 Task: Check the data of all home types with price drops in the last 1 year.
Action: Mouse moved to (627, 59)
Screenshot: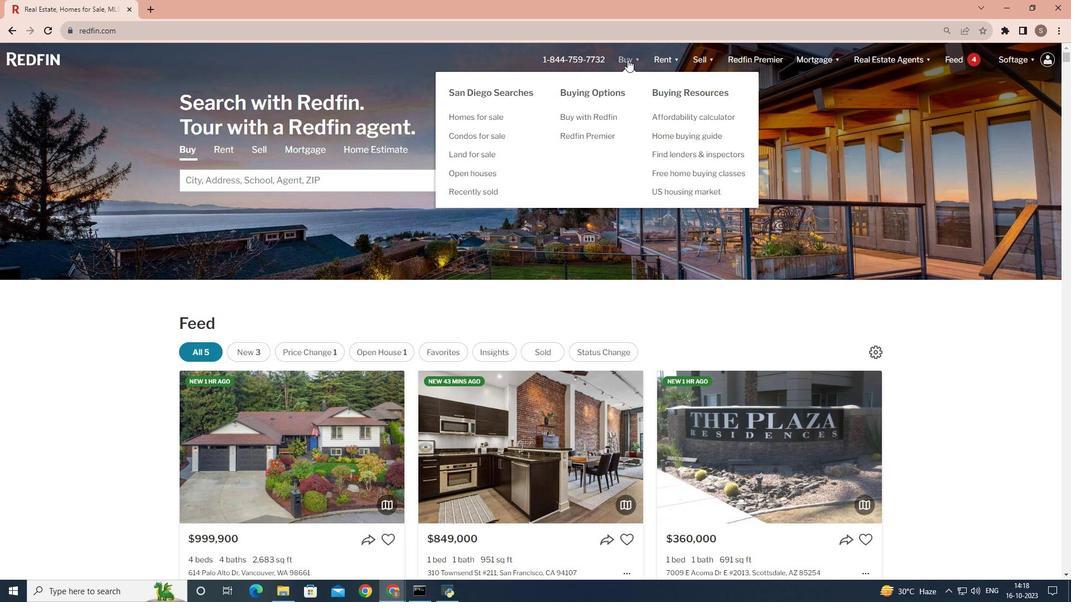 
Action: Mouse pressed left at (627, 59)
Screenshot: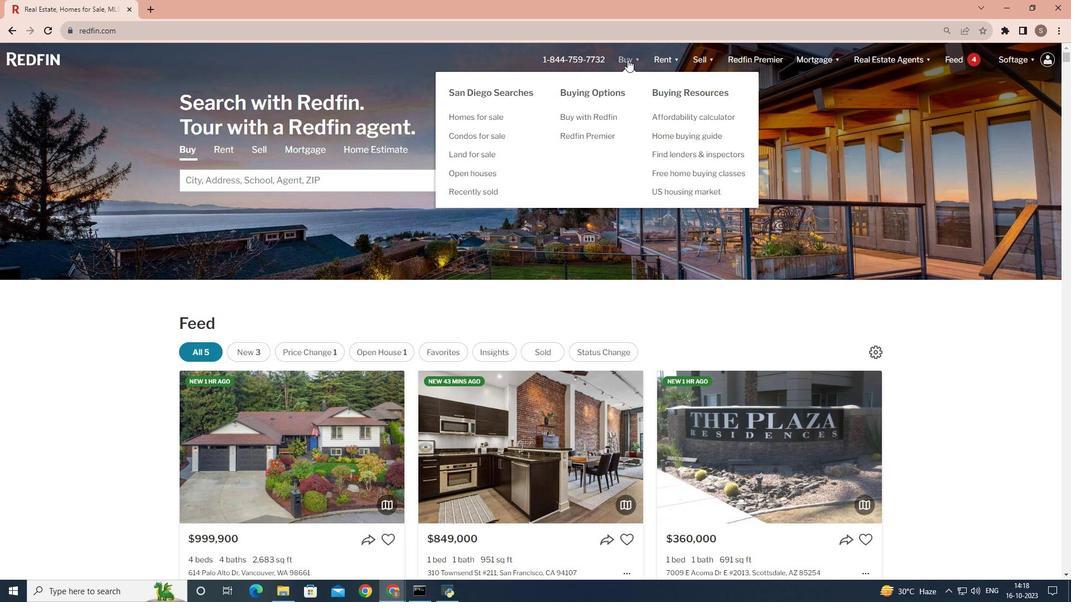 
Action: Mouse moved to (290, 229)
Screenshot: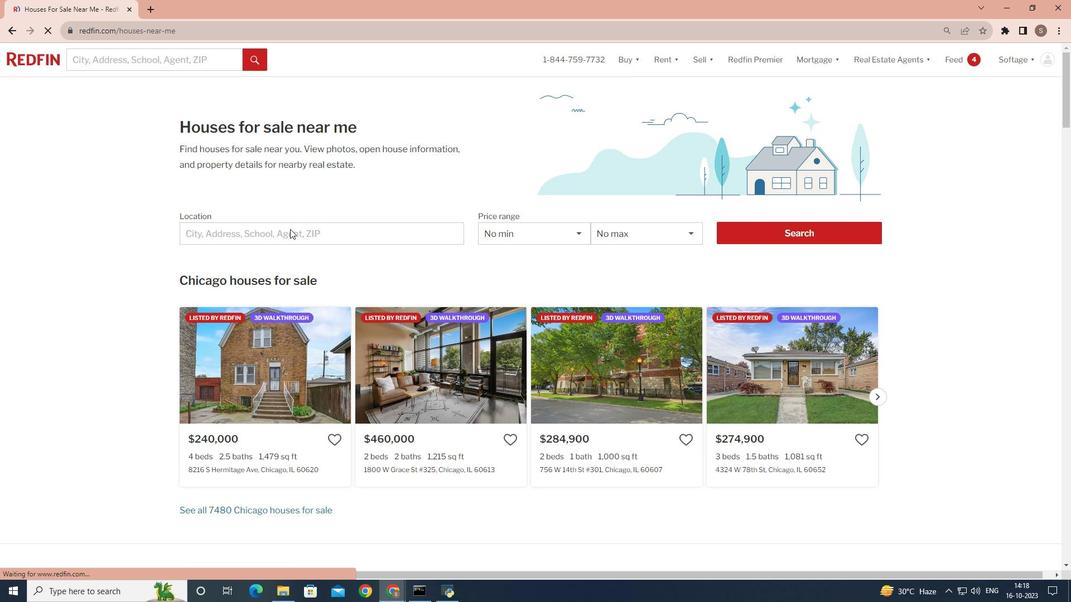 
Action: Mouse pressed left at (290, 229)
Screenshot: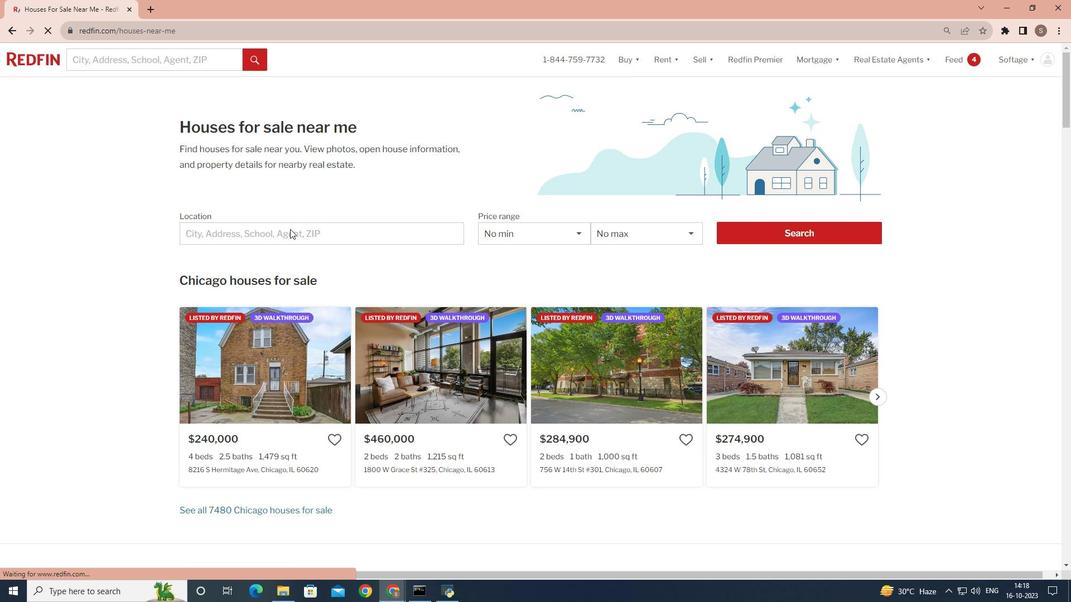 
Action: Mouse moved to (222, 232)
Screenshot: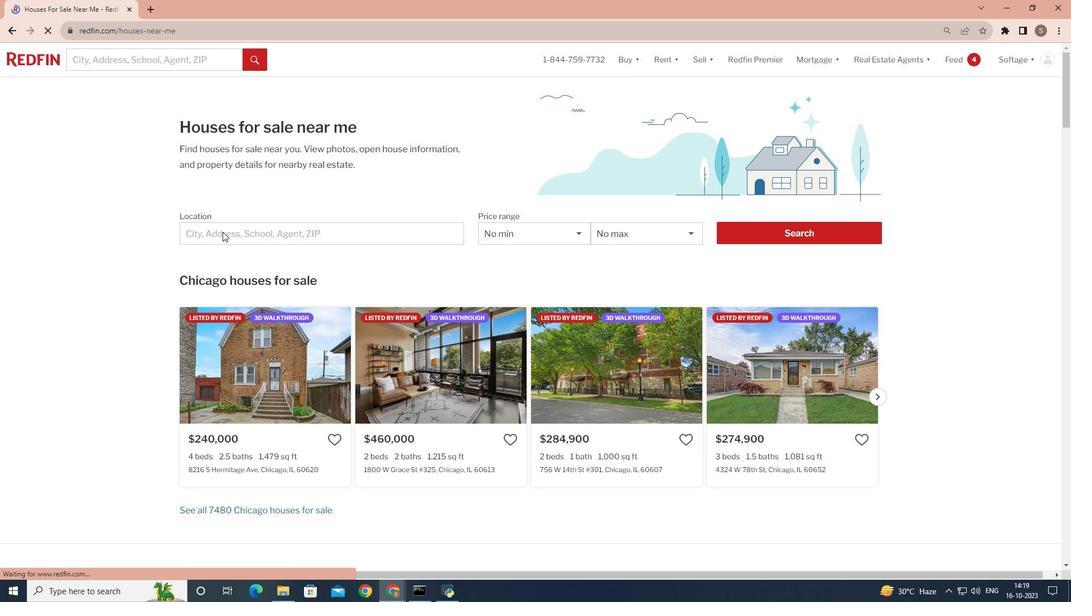 
Action: Mouse pressed left at (222, 232)
Screenshot: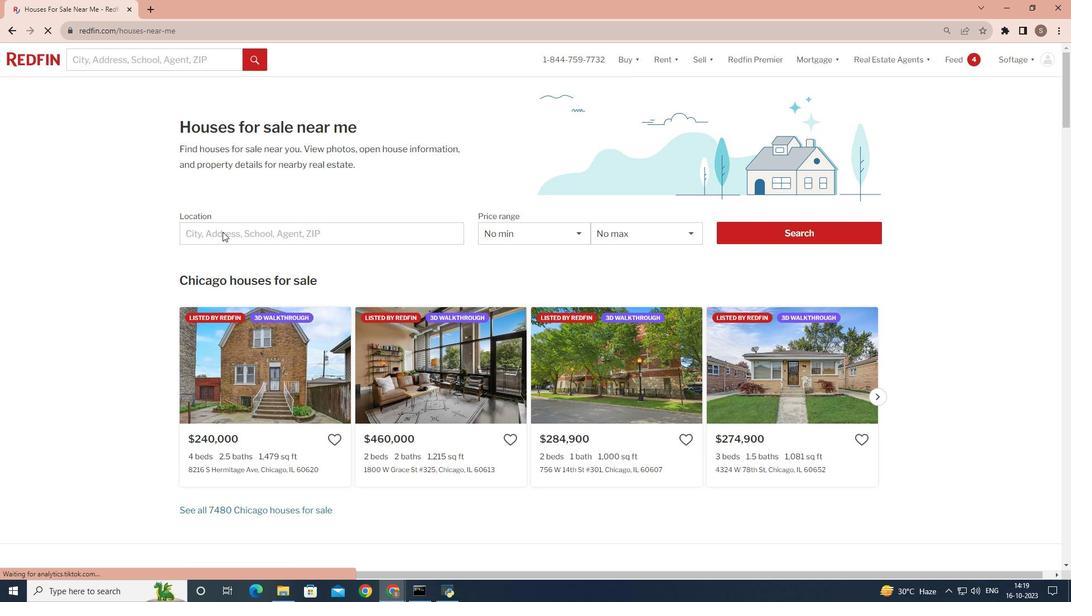 
Action: Mouse pressed left at (222, 232)
Screenshot: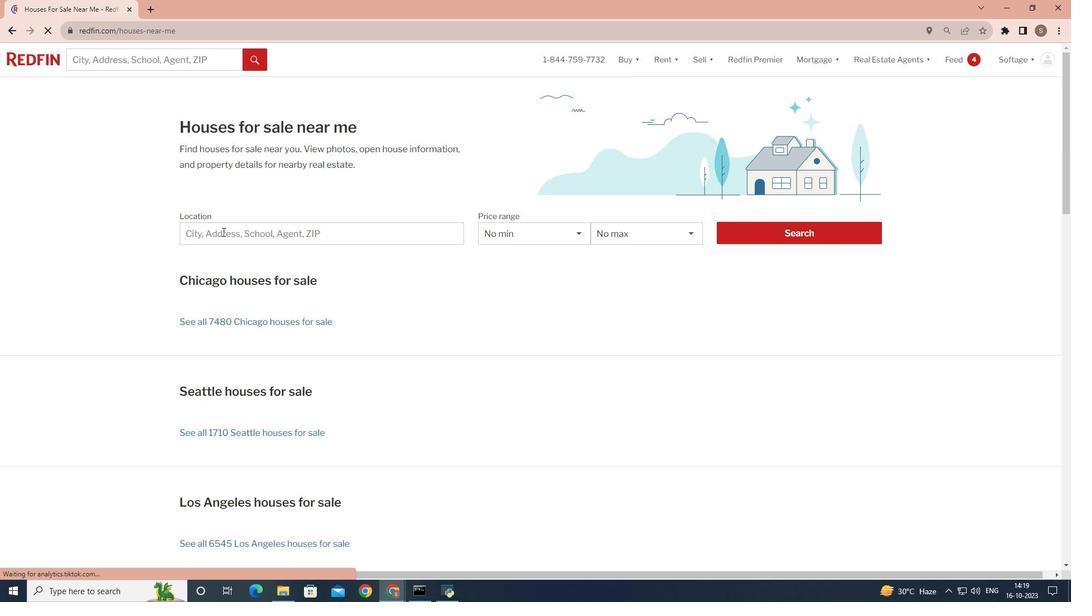 
Action: Key pressed <Key.shift><Key.shift><Key.shift><Key.shift><Key.shift>San<Key.space><Key.shift>Diego
Screenshot: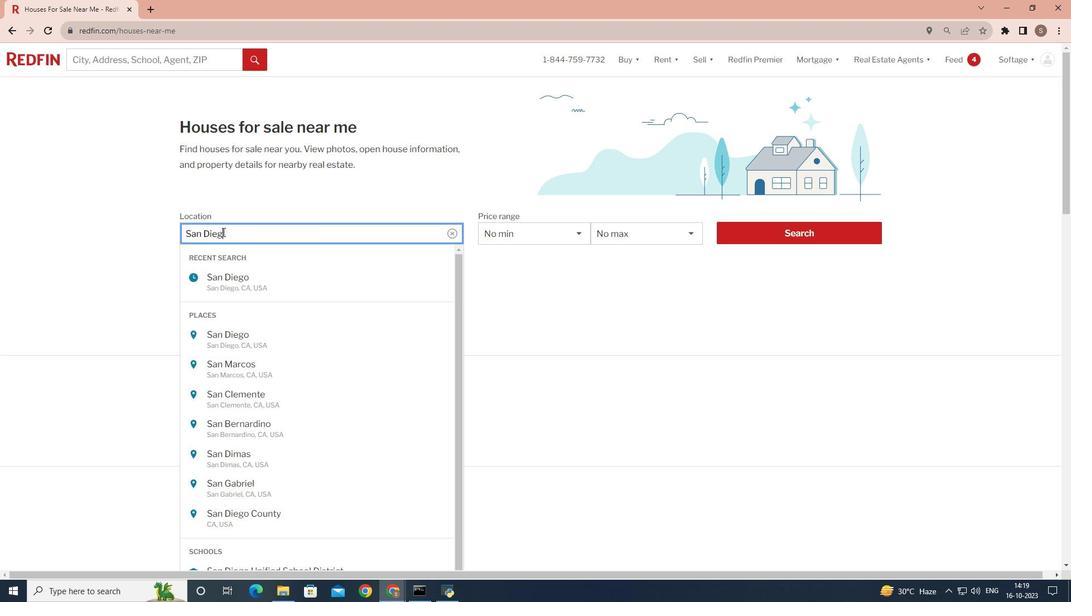 
Action: Mouse moved to (735, 236)
Screenshot: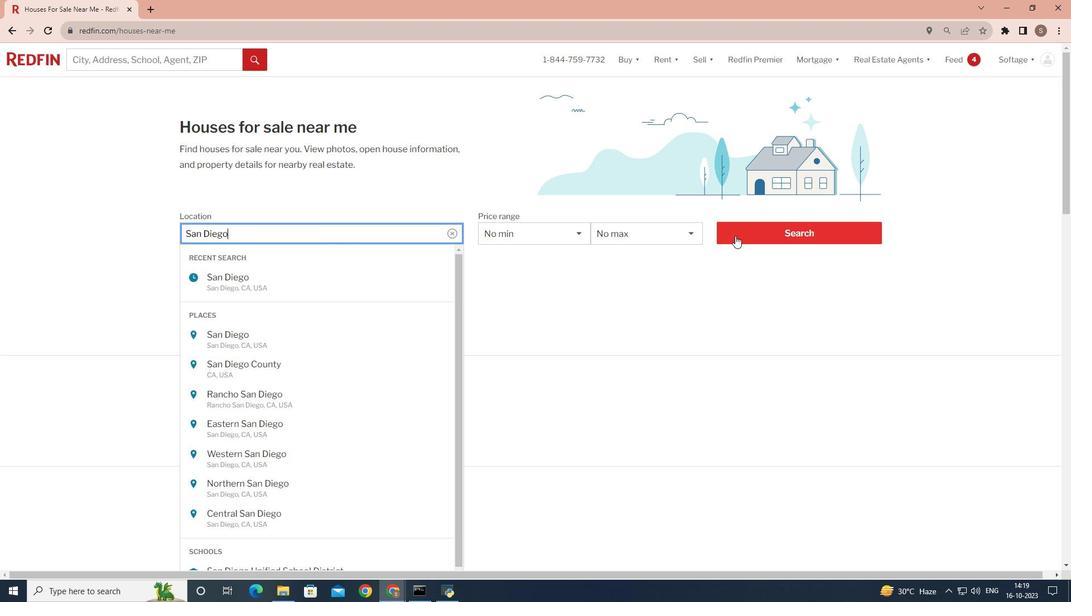 
Action: Mouse pressed left at (735, 236)
Screenshot: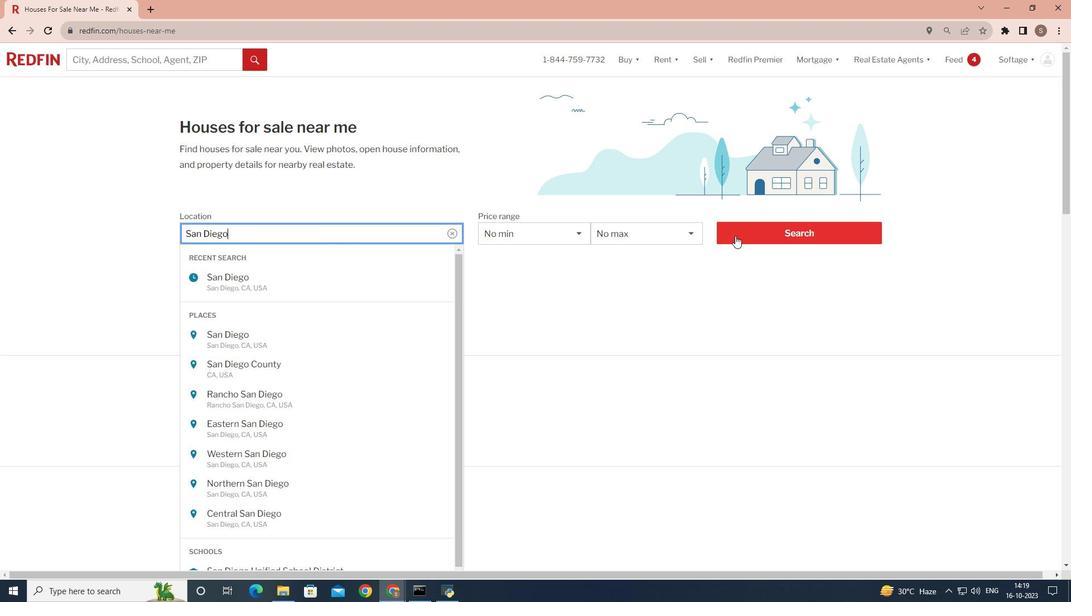 
Action: Mouse moved to (732, 237)
Screenshot: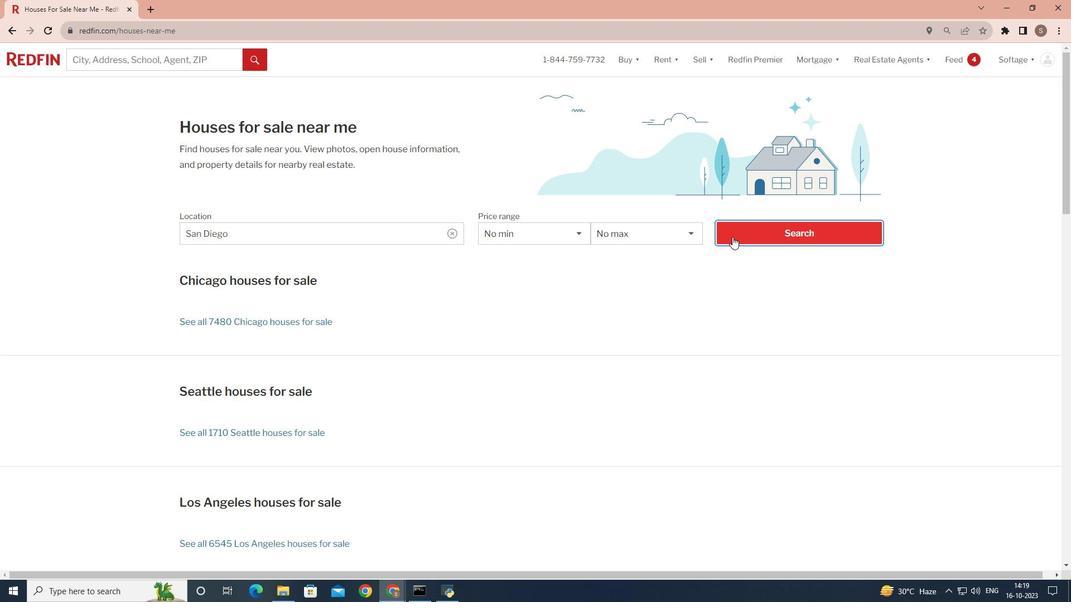 
Action: Mouse pressed left at (732, 237)
Screenshot: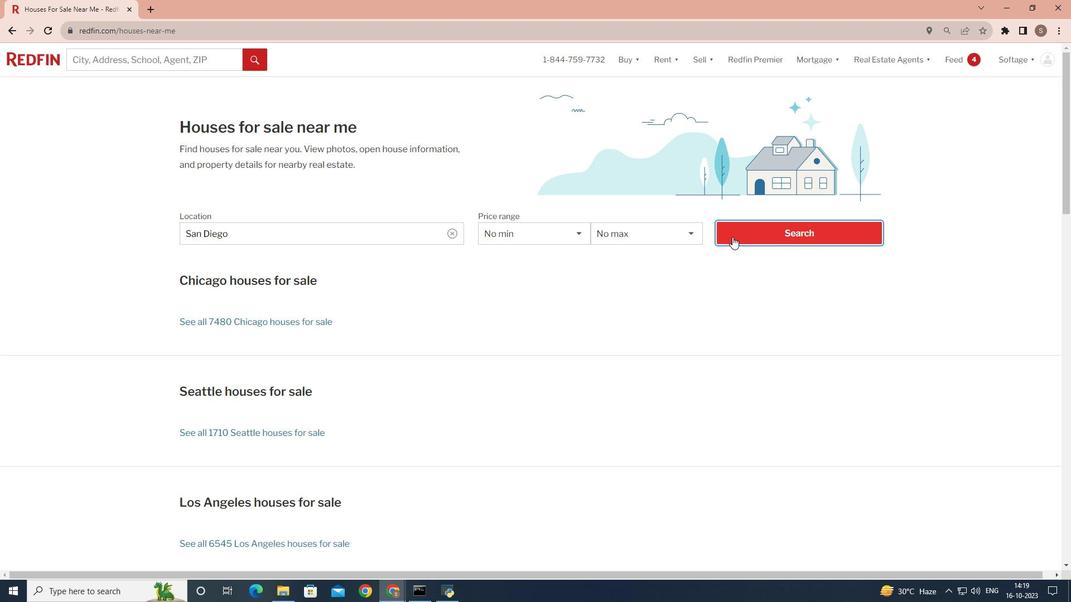 
Action: Mouse moved to (928, 96)
Screenshot: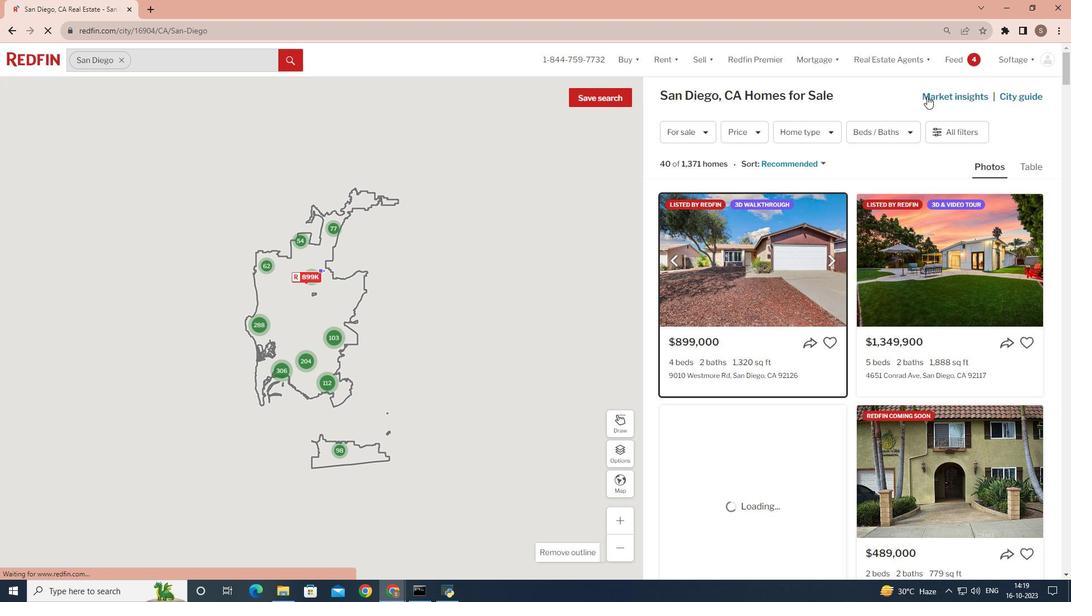 
Action: Mouse pressed left at (928, 96)
Screenshot: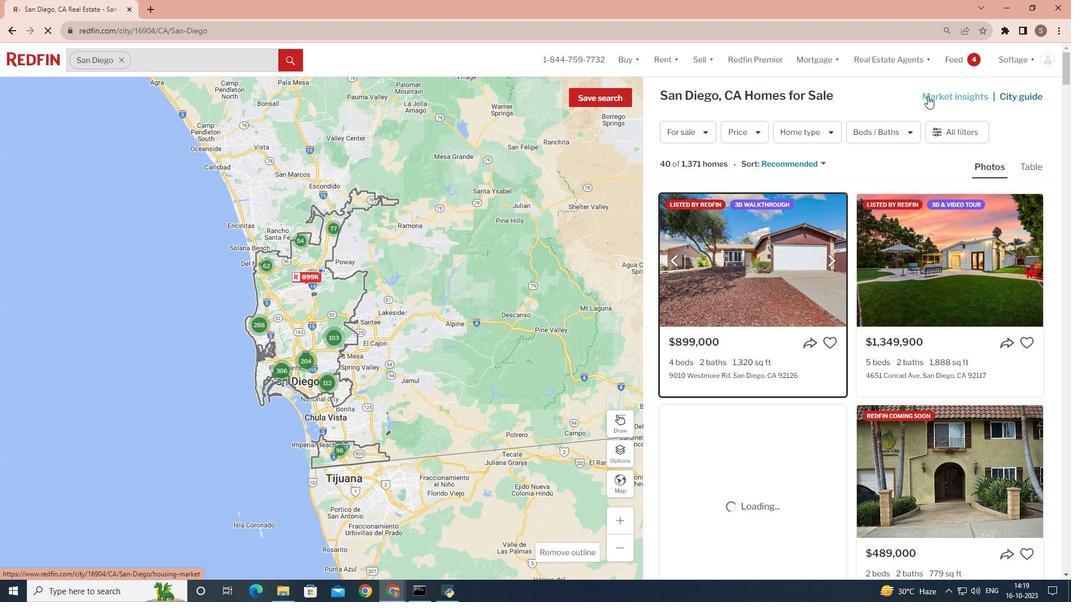 
Action: Mouse moved to (251, 186)
Screenshot: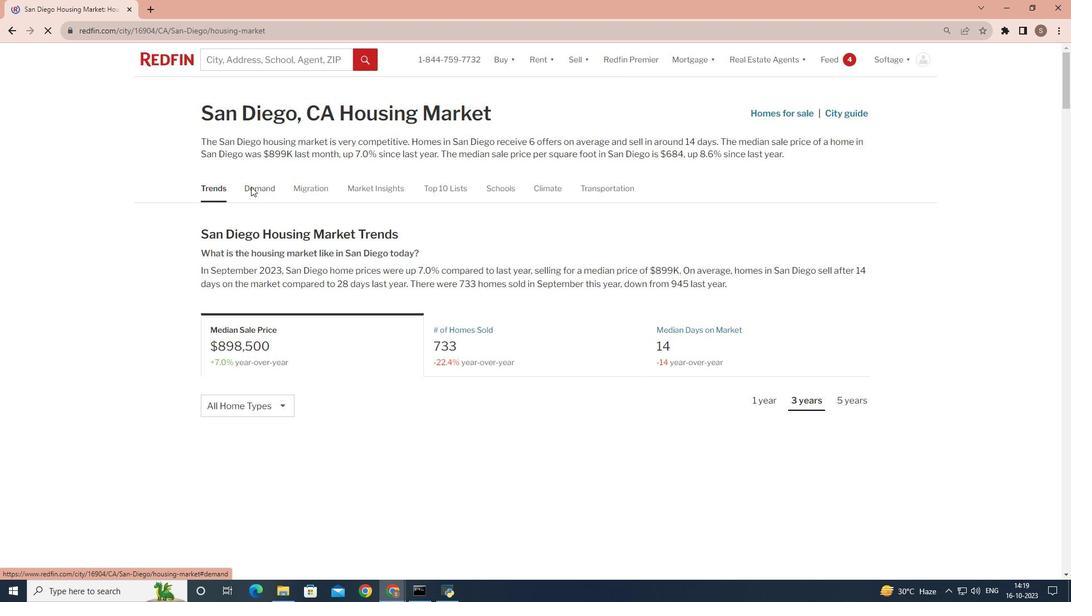
Action: Mouse pressed left at (251, 186)
Screenshot: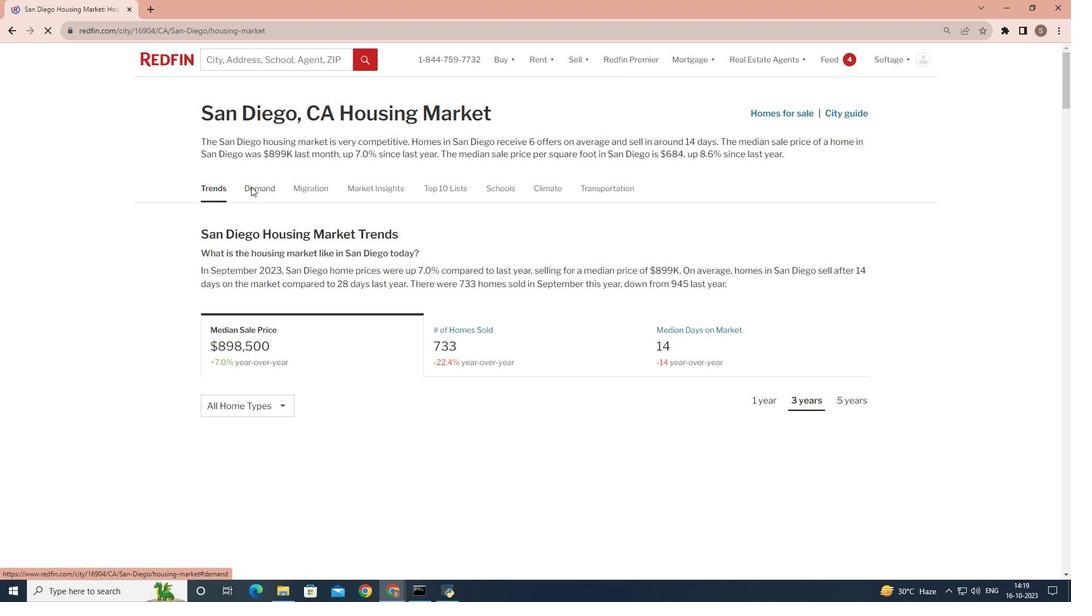 
Action: Mouse moved to (721, 200)
Screenshot: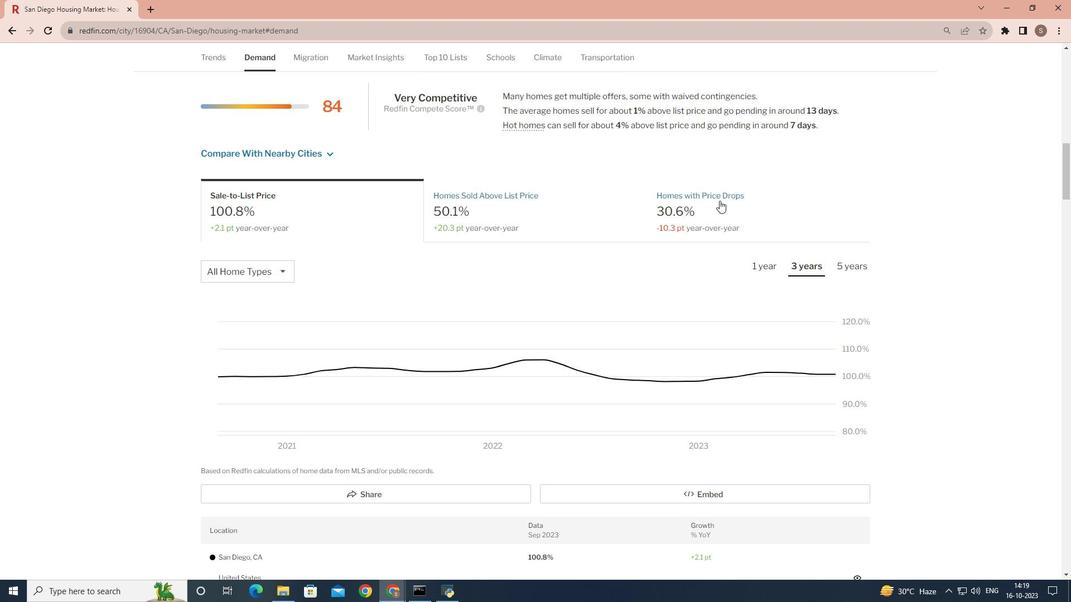 
Action: Mouse pressed left at (721, 200)
Screenshot: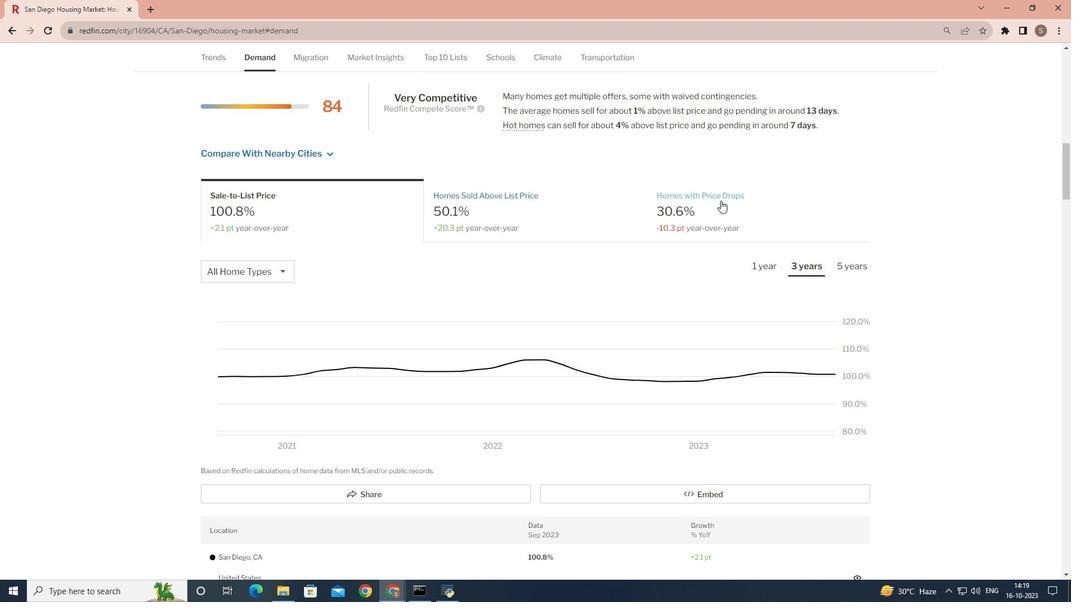 
Action: Mouse moved to (278, 275)
Screenshot: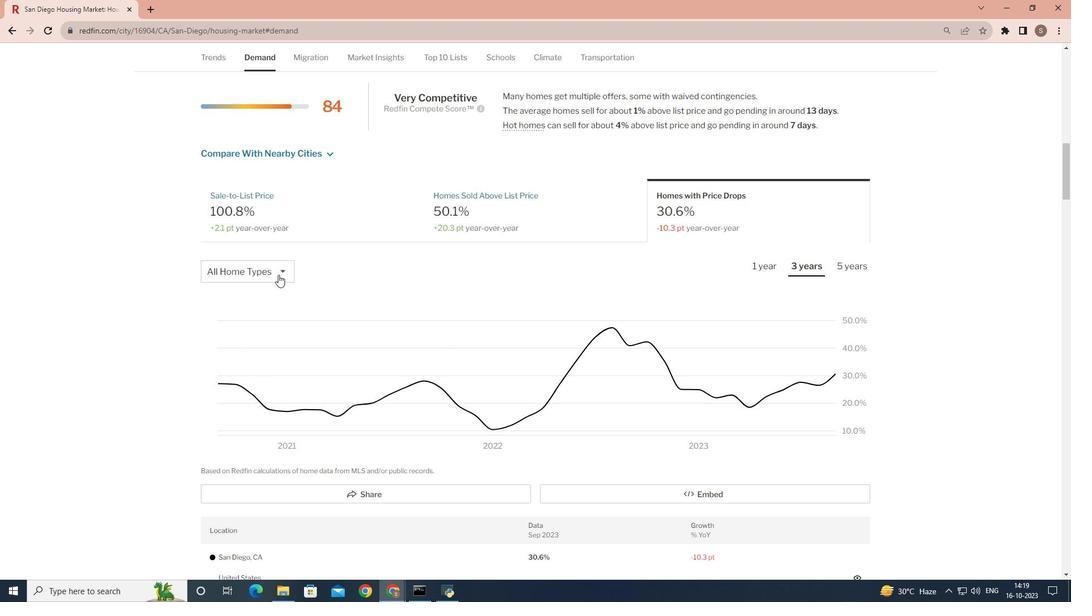 
Action: Mouse pressed left at (278, 275)
Screenshot: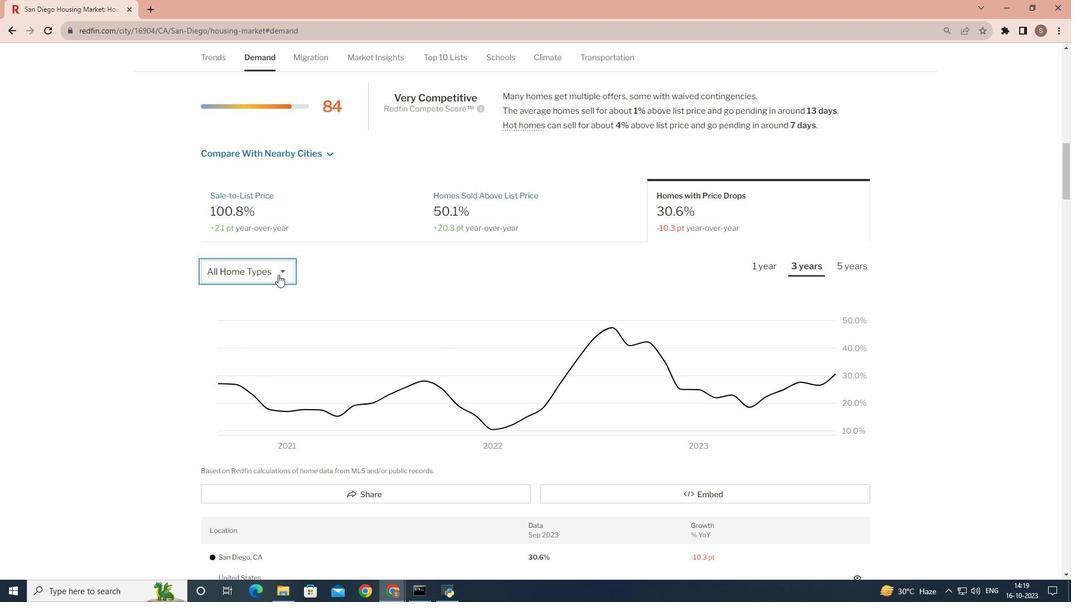 
Action: Mouse moved to (274, 290)
Screenshot: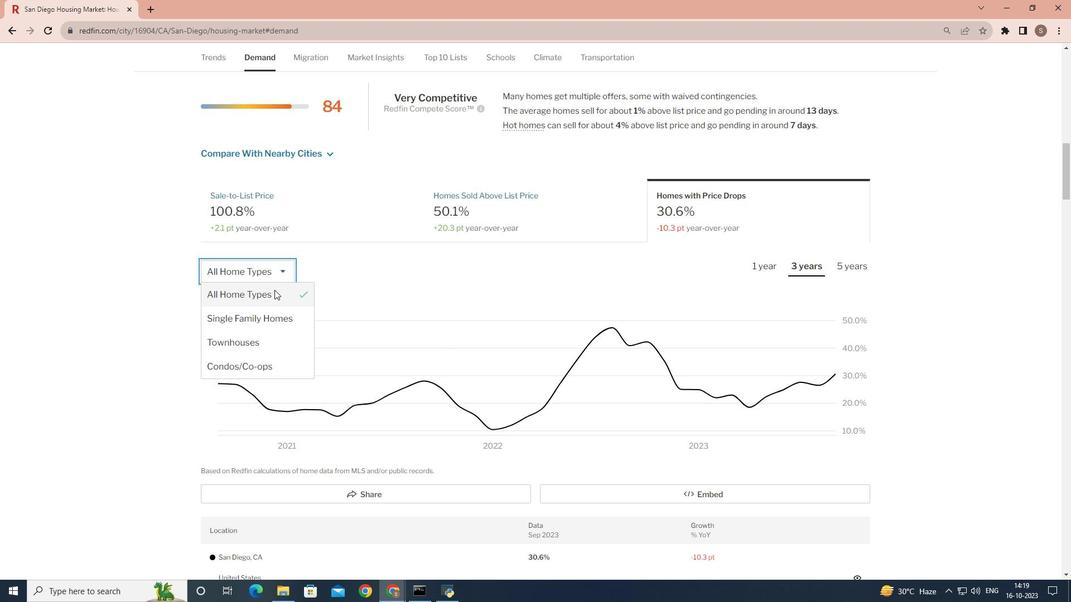 
Action: Mouse pressed left at (274, 290)
Screenshot: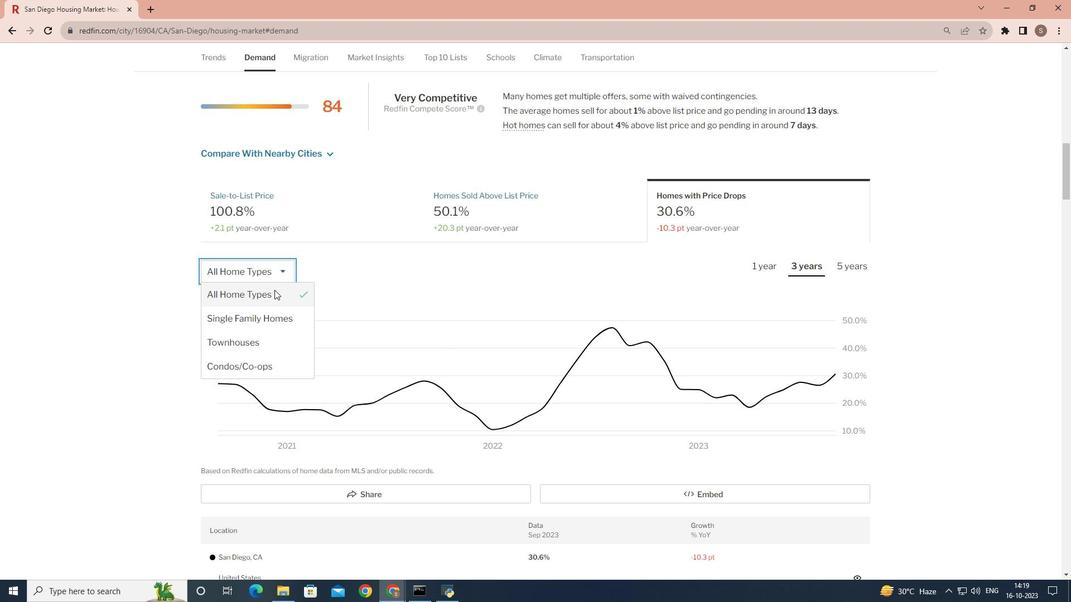 
Action: Mouse moved to (758, 269)
Screenshot: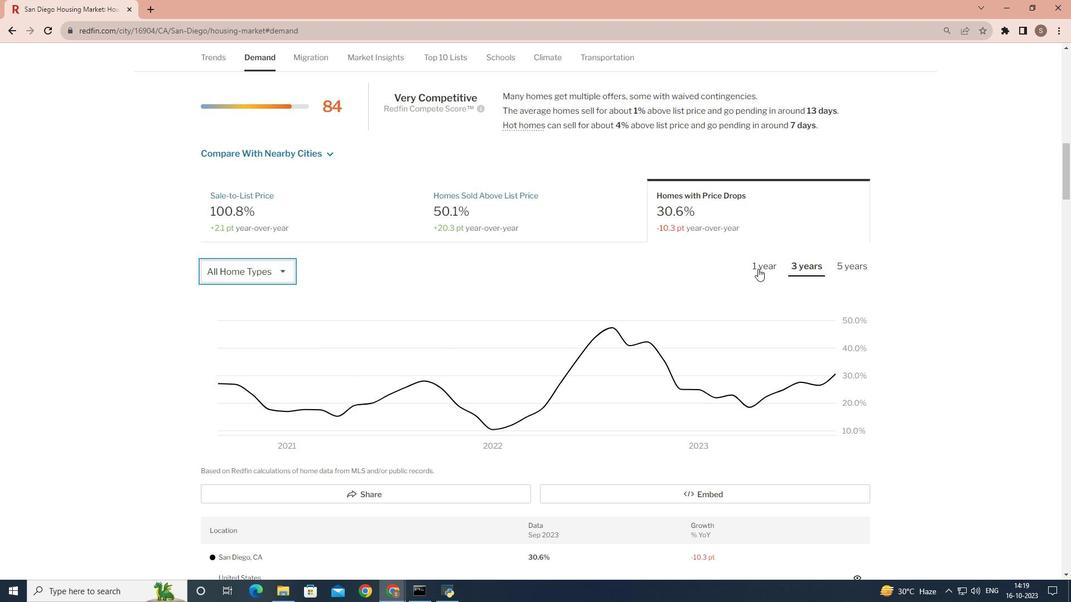 
Action: Mouse pressed left at (758, 269)
Screenshot: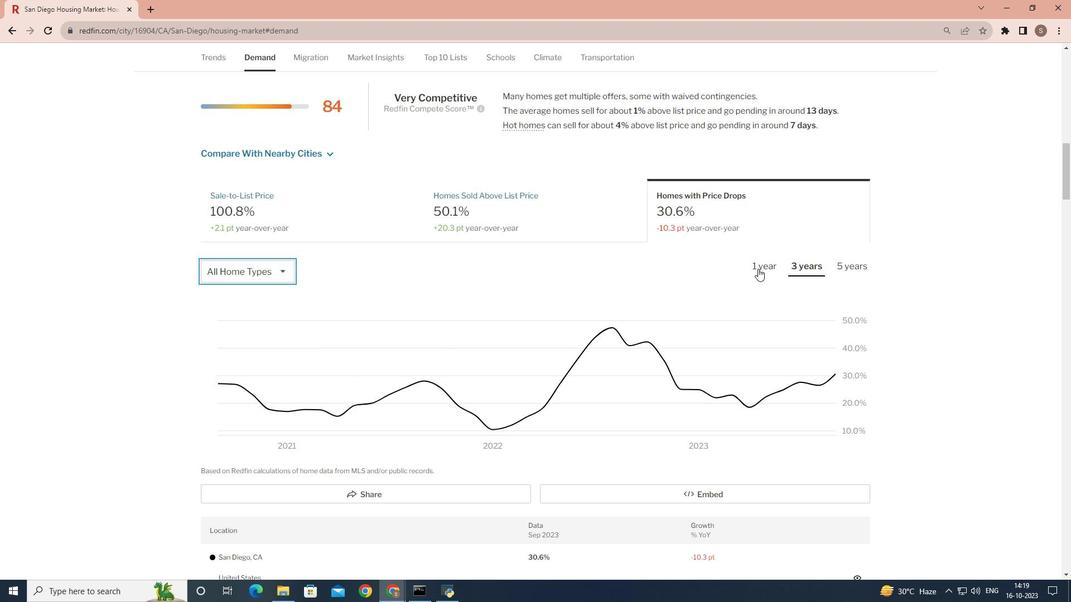 
